 Task: Set a reminder to review and optimize the organization's customer support processes, addressing response times, satisfaction levels, and implementing enhancements by October 15th at 2 PM.
Action: Mouse moved to (60, 114)
Screenshot: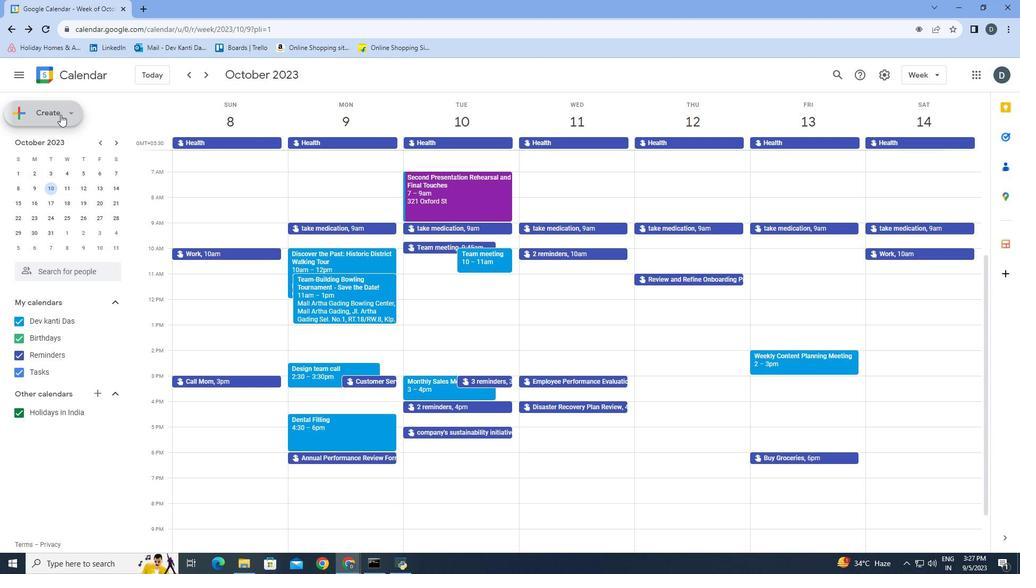 
Action: Mouse pressed left at (60, 114)
Screenshot: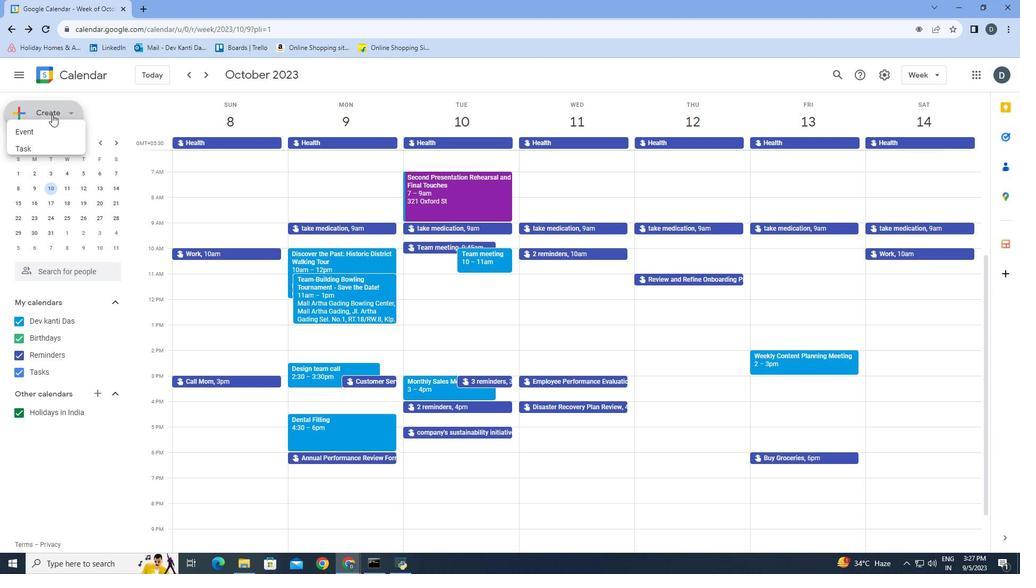 
Action: Mouse moved to (35, 159)
Screenshot: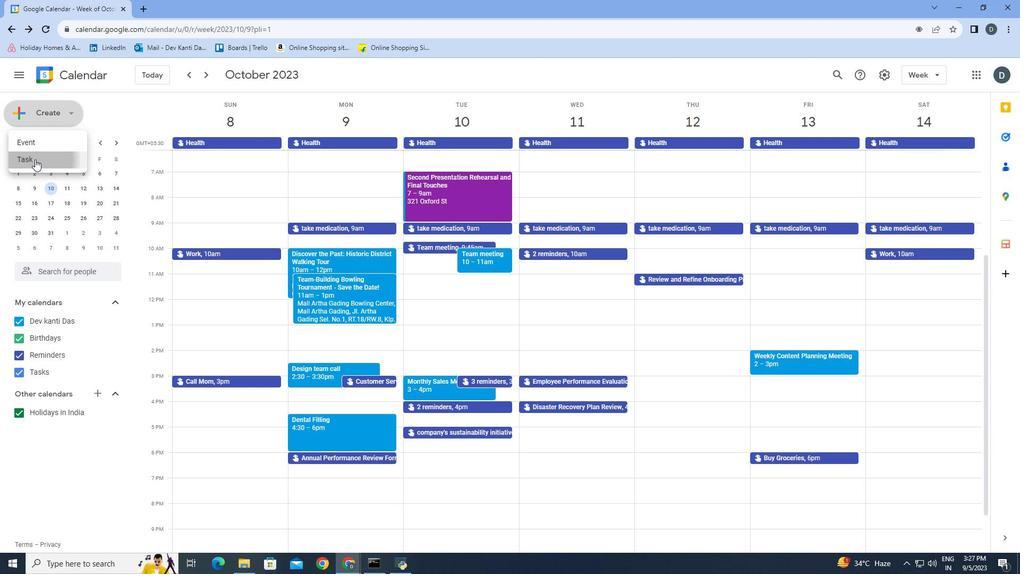 
Action: Mouse pressed left at (35, 159)
Screenshot: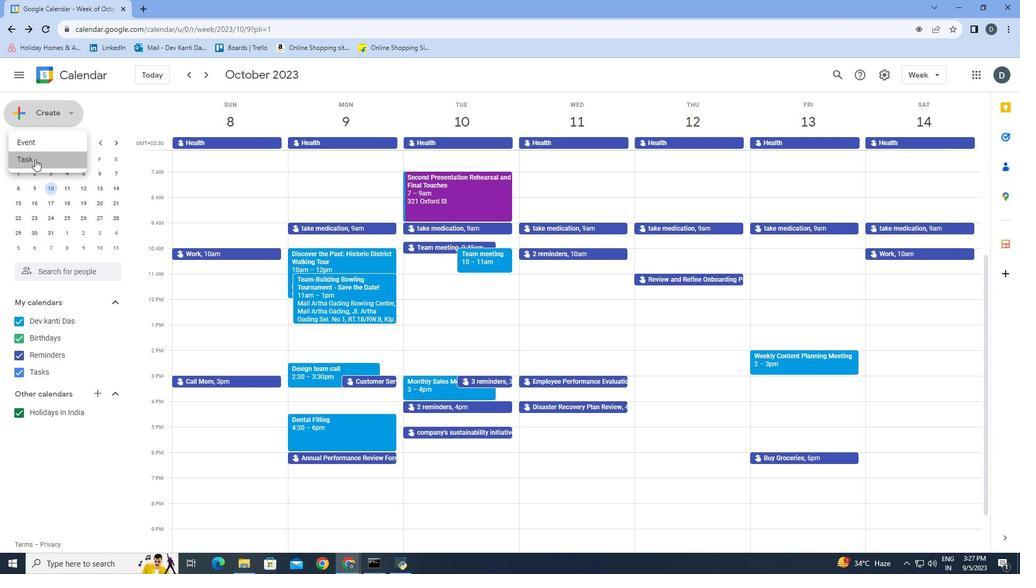 
Action: Mouse moved to (260, 250)
Screenshot: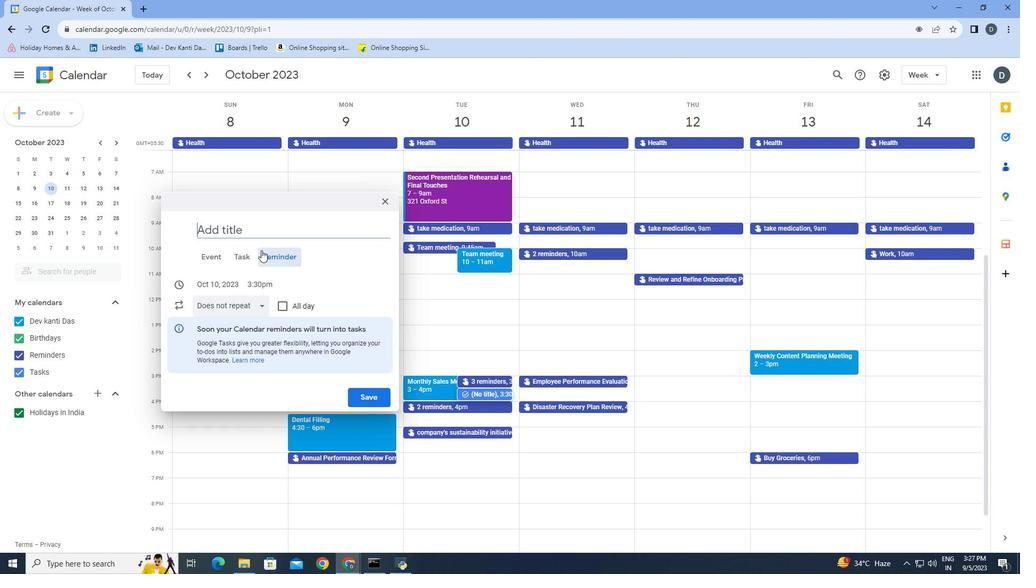 
Action: Mouse pressed left at (260, 250)
Screenshot: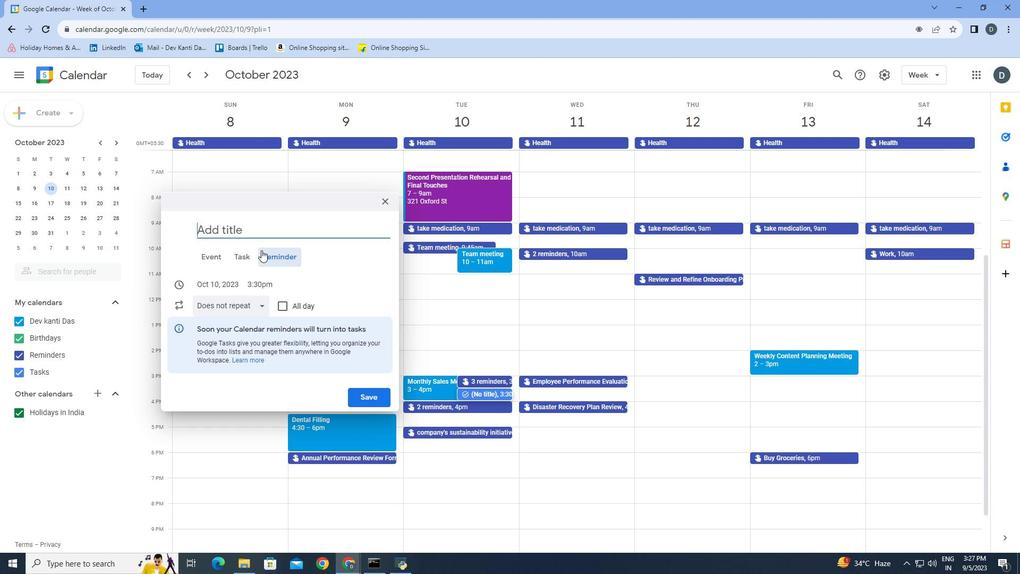 
Action: Mouse moved to (237, 225)
Screenshot: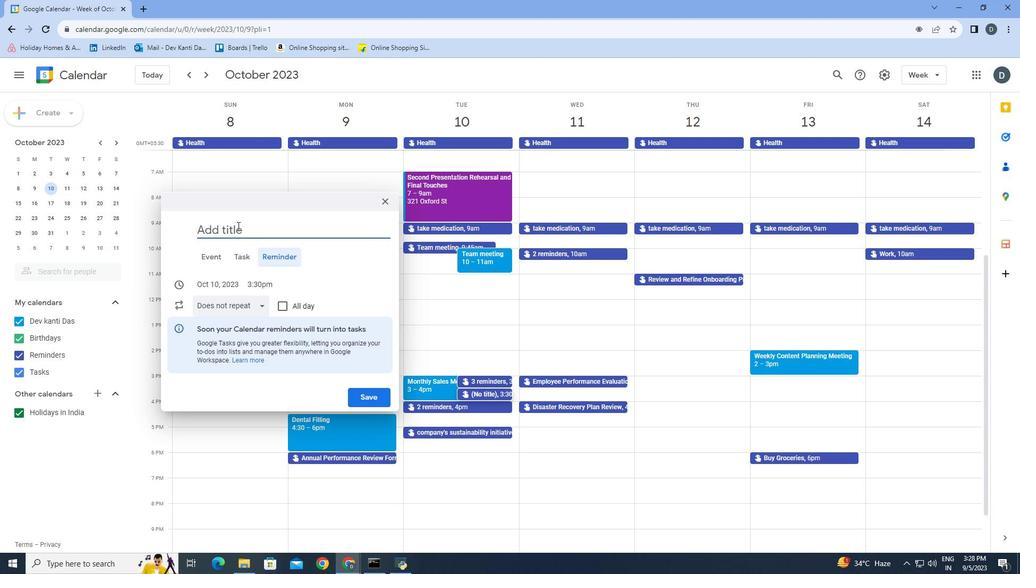 
Action: Mouse pressed left at (237, 225)
Screenshot: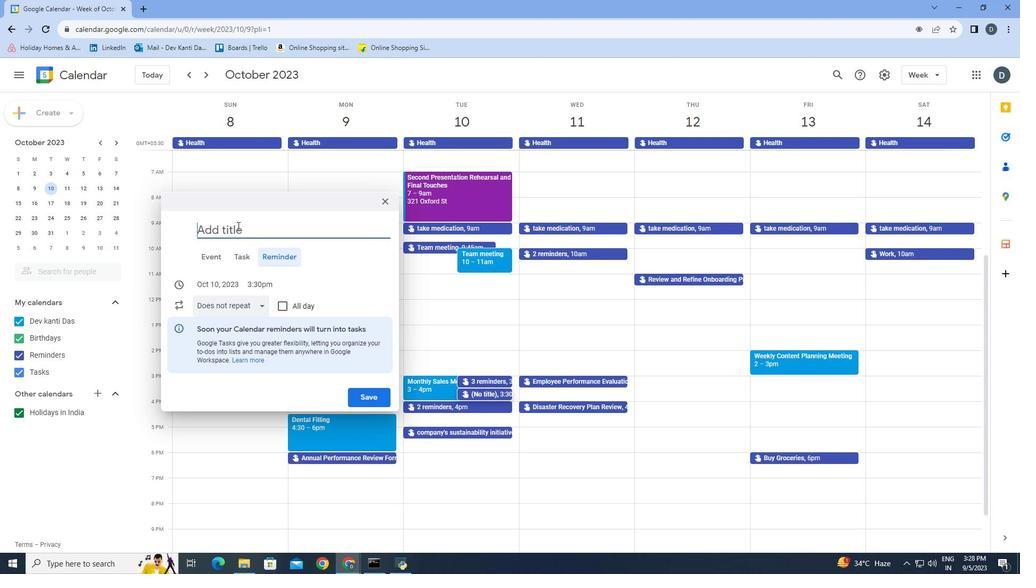 
Action: Mouse moved to (237, 224)
Screenshot: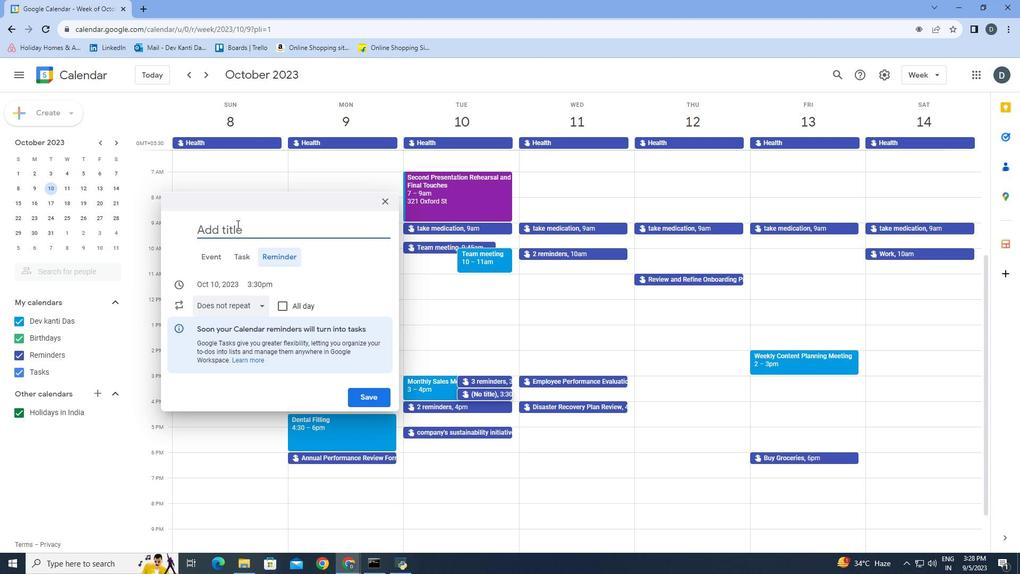 
Action: Key pressed r
Screenshot: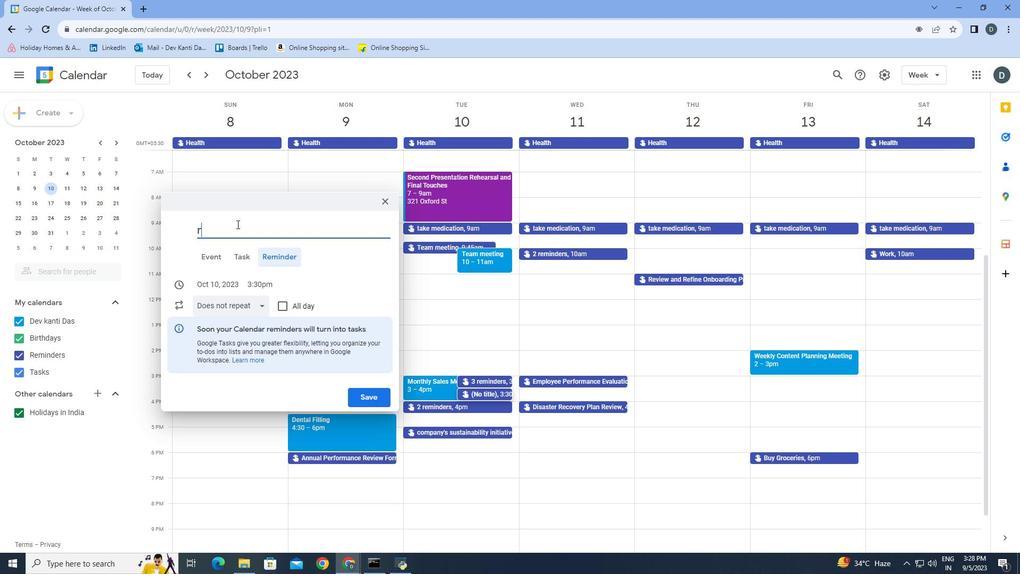 
Action: Mouse moved to (237, 224)
Screenshot: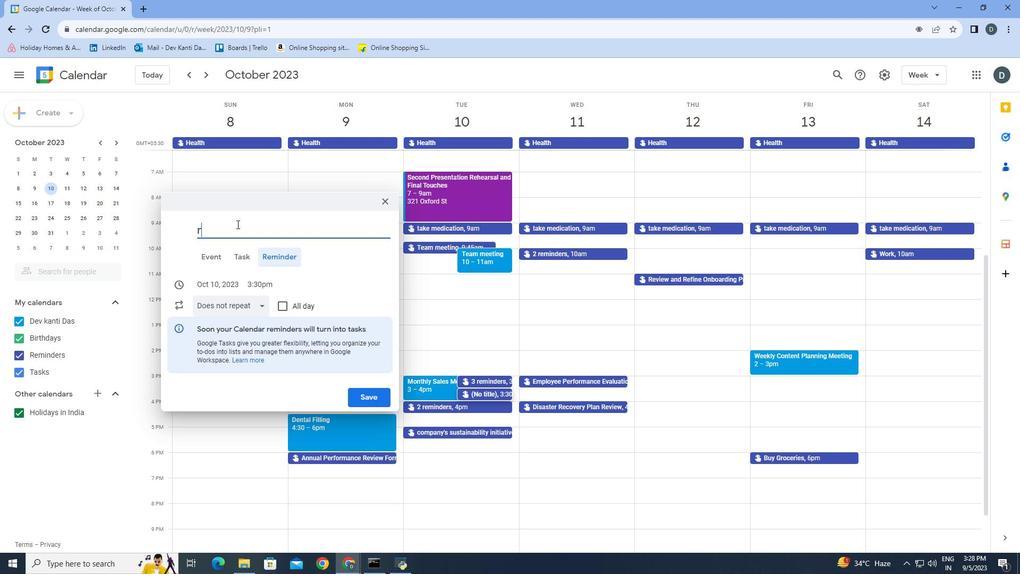 
Action: Key pressed e
Screenshot: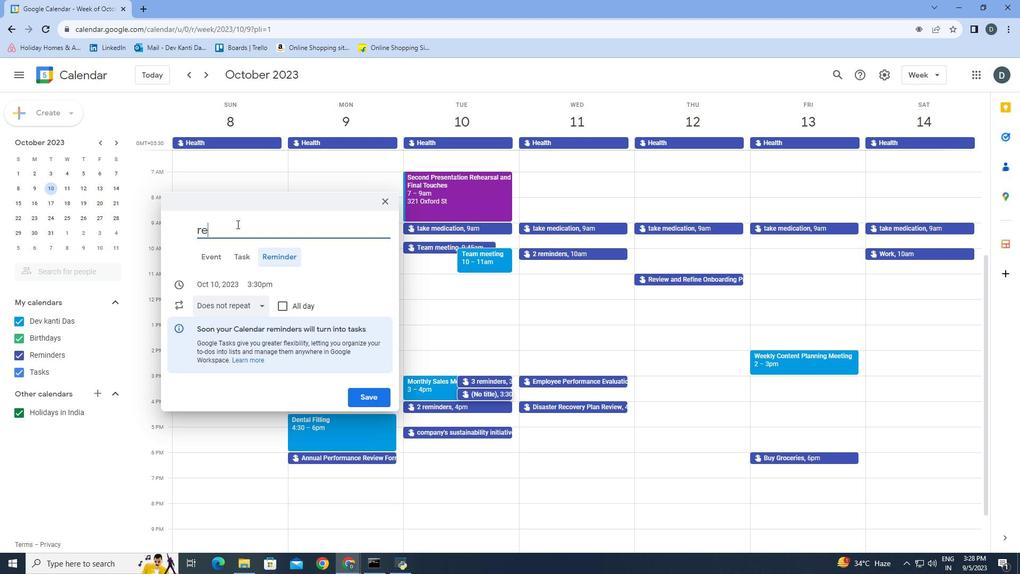 
Action: Mouse moved to (237, 222)
Screenshot: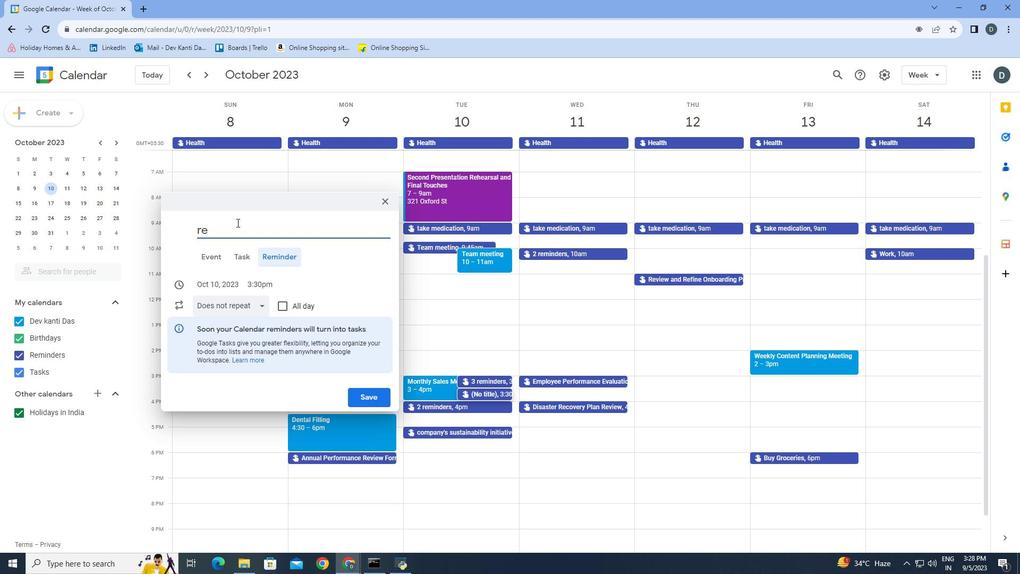 
Action: Key pressed v
Screenshot: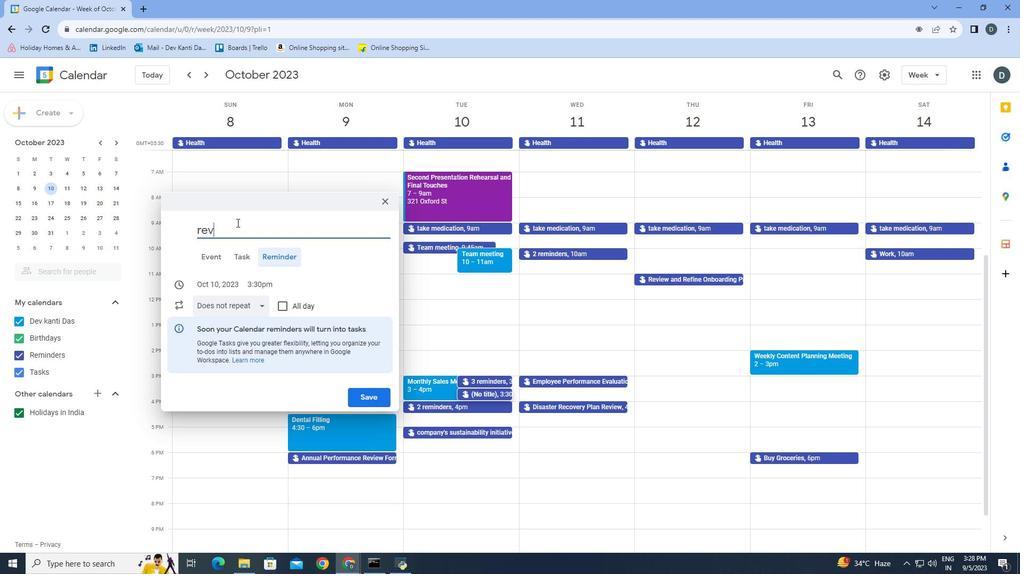 
Action: Mouse moved to (237, 221)
Screenshot: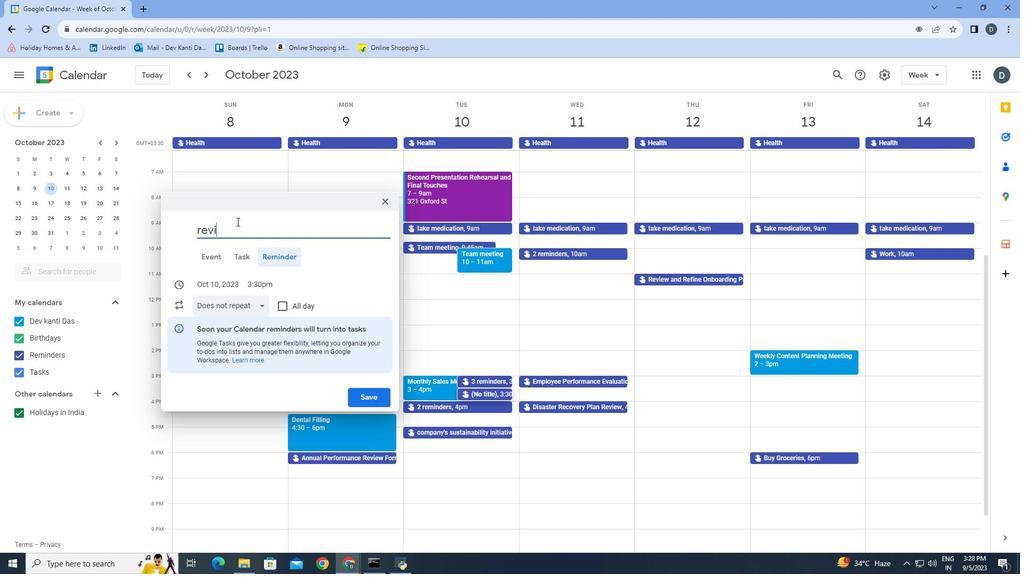 
Action: Key pressed iew<Key.space>and<Key.space>
Screenshot: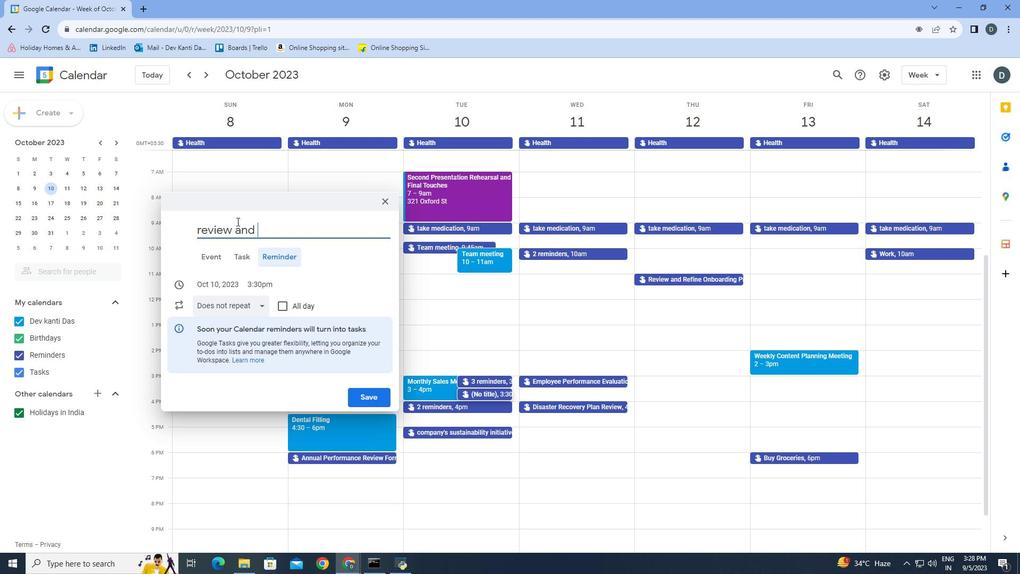 
Action: Mouse moved to (237, 221)
Screenshot: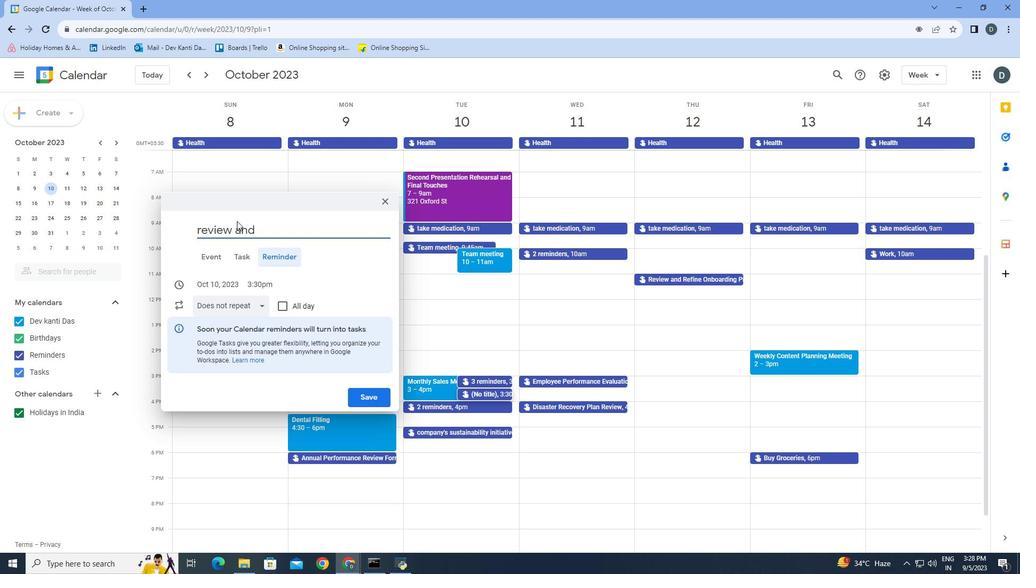 
Action: Key pressed optimie
Screenshot: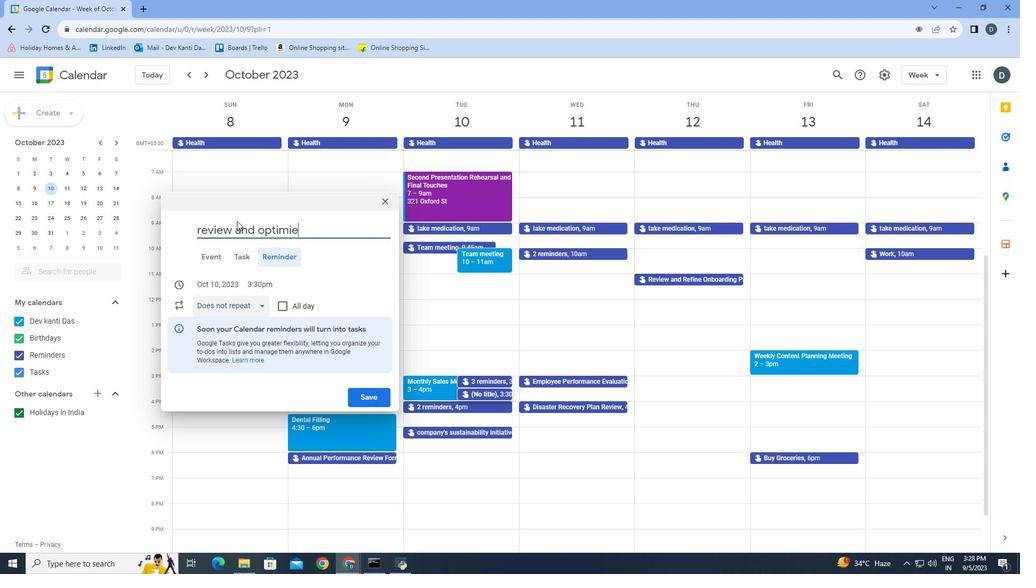 
Action: Mouse moved to (230, 209)
Screenshot: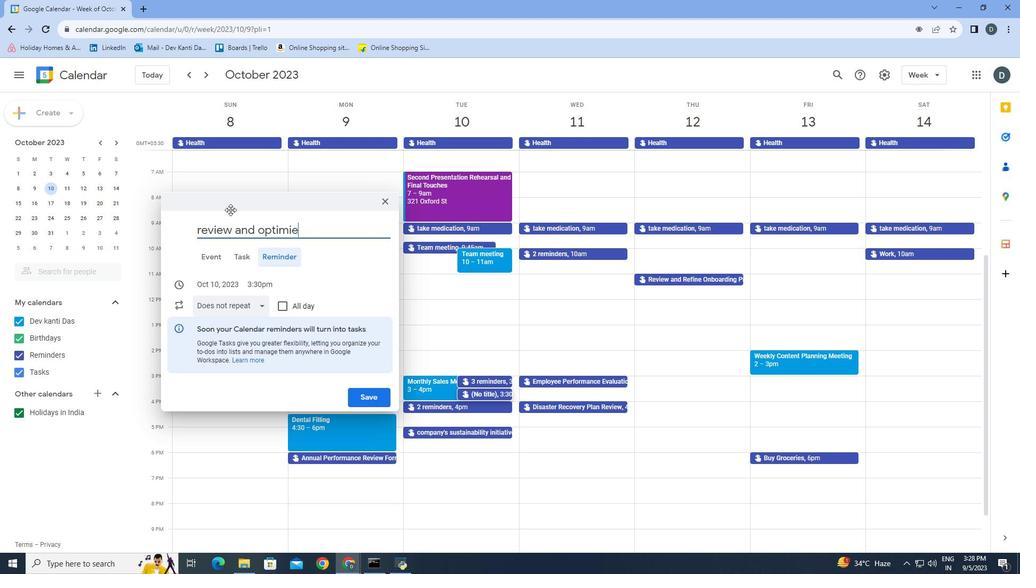 
Action: Key pressed <Key.backspace>z
Screenshot: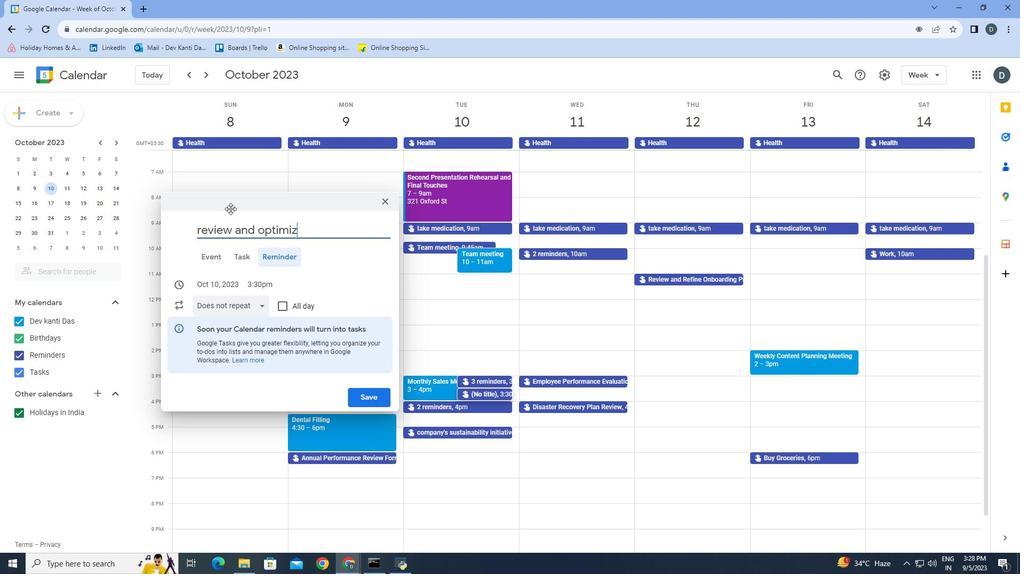 
Action: Mouse moved to (230, 208)
Screenshot: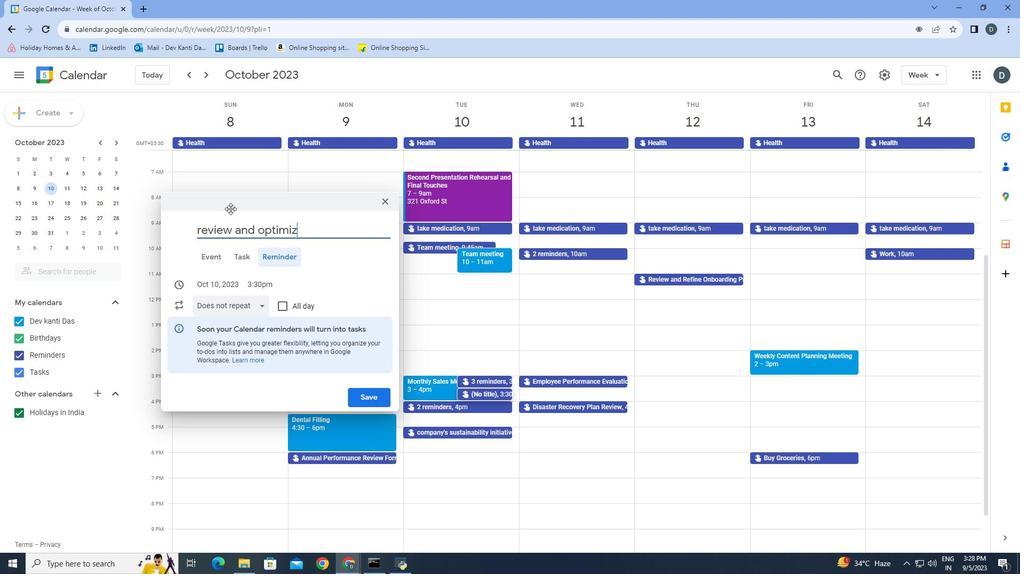 
Action: Key pressed e<Key.space><Key.space><Key.space><Key.space><Key.space><Key.space><Key.space><Key.space><Key.space><Key.space><Key.space><Key.space><Key.space><Key.space><Key.space><Key.space><Key.space><Key.space><Key.space><Key.space><Key.space><Key.space><Key.space><Key.space><Key.backspace><Key.backspace><Key.backspace><Key.backspace><Key.backspace><Key.backspace><Key.backspace><Key.backspace><Key.backspace><Key.backspace><Key.backspace><Key.backspace><Key.backspace><Key.backspace><Key.backspace><Key.backspace><Key.backspace><Key.backspace><Key.backspace><Key.backspace><Key.backspace><Key.backspace><Key.backspace>the<Key.space>or
Screenshot: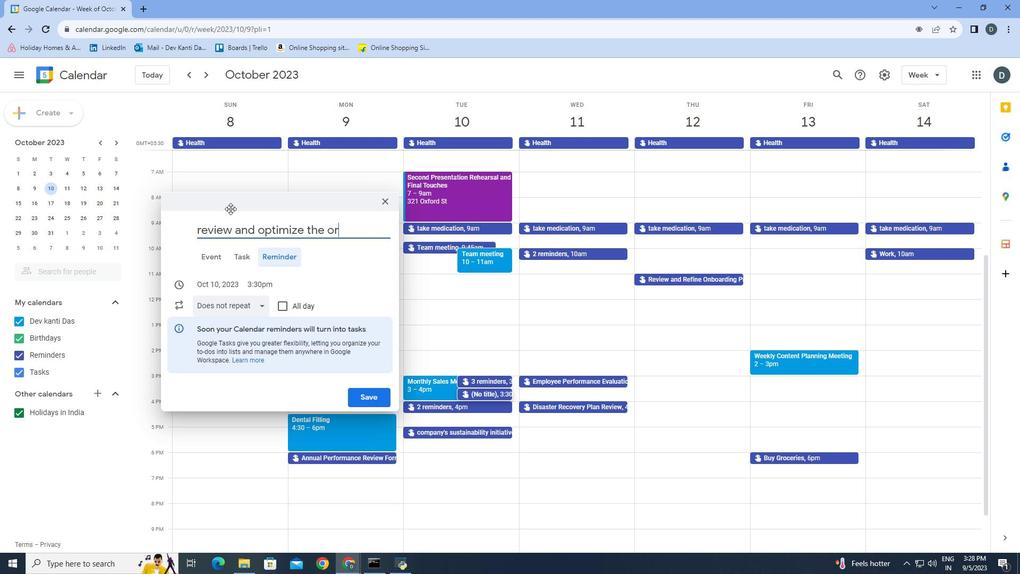 
Action: Mouse moved to (231, 205)
Screenshot: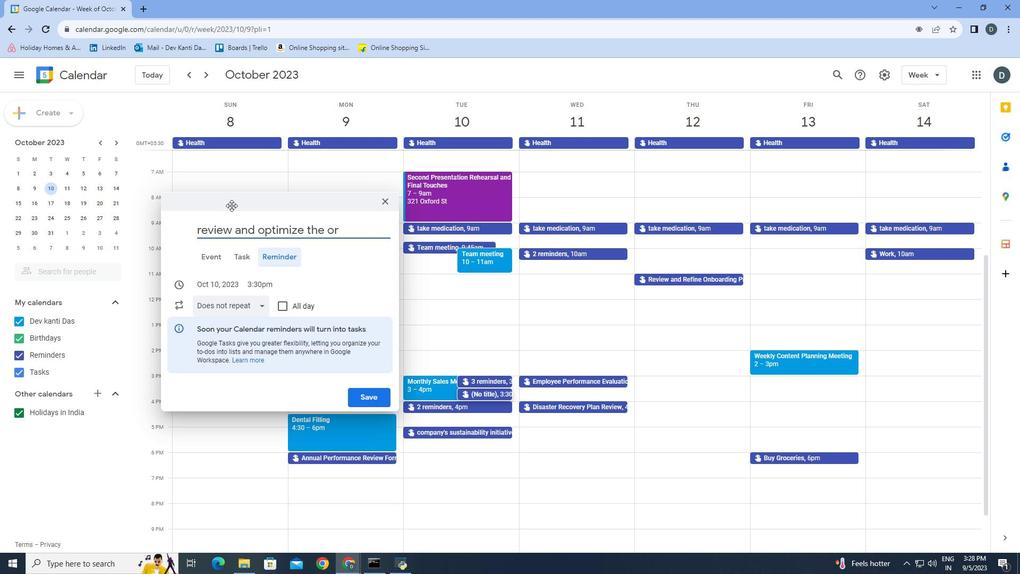 
Action: Key pressed ga
Screenshot: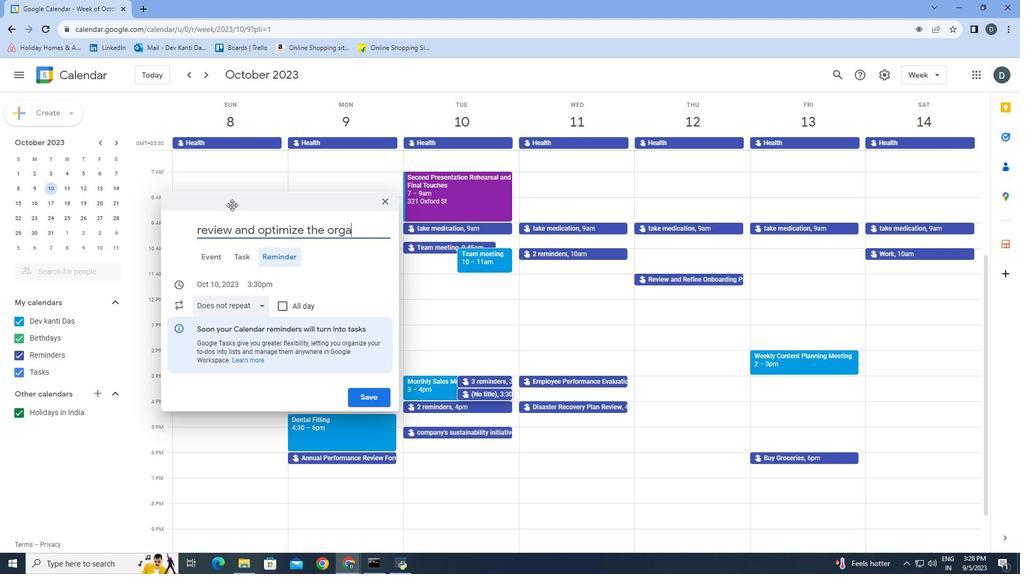
Action: Mouse moved to (232, 205)
Screenshot: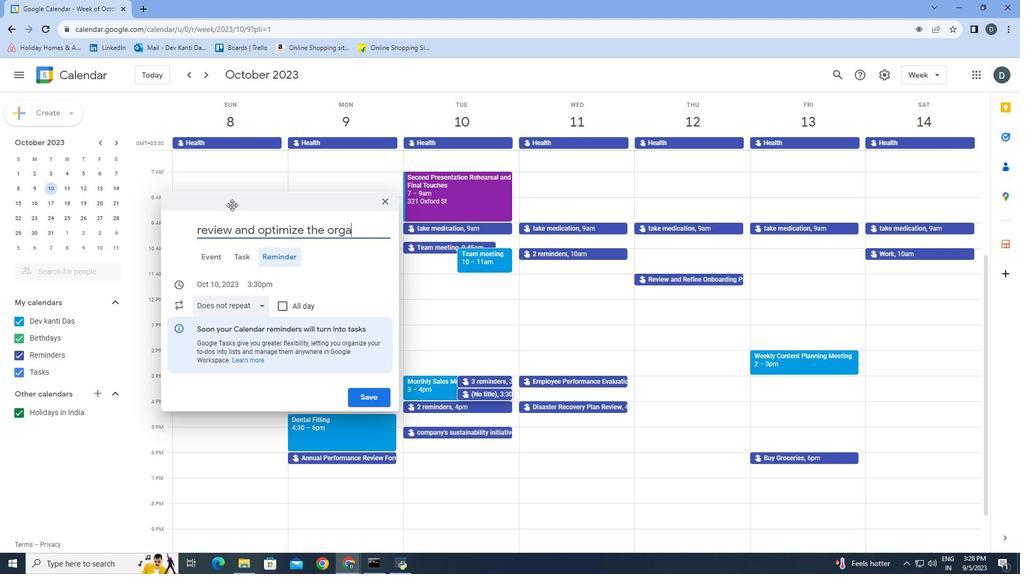 
Action: Key pressed nization's<Key.space>customer<Key.space>support
Screenshot: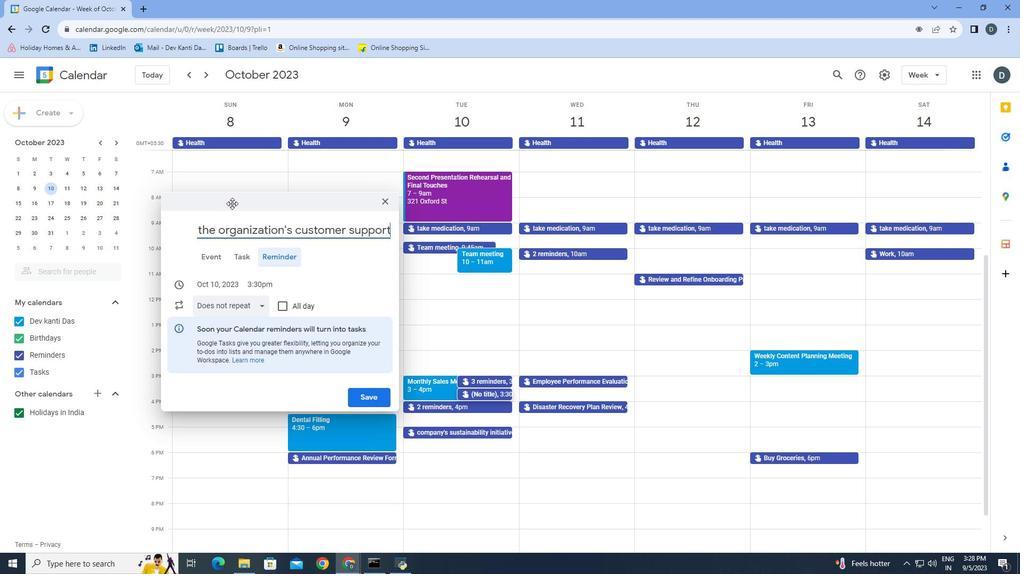 
Action: Mouse moved to (233, 203)
Screenshot: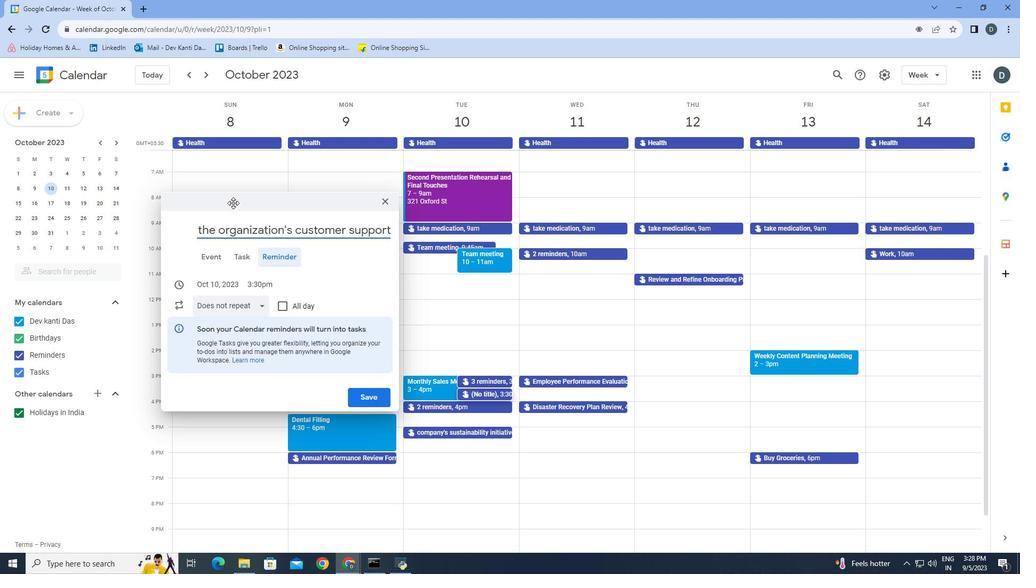 
Action: Key pressed <Key.space>
Screenshot: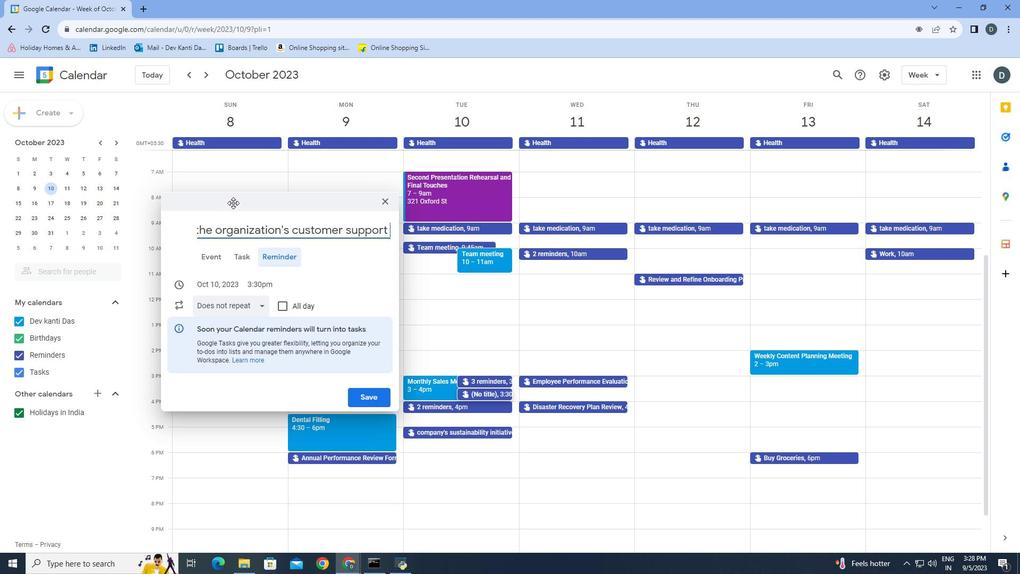 
Action: Mouse moved to (233, 202)
Screenshot: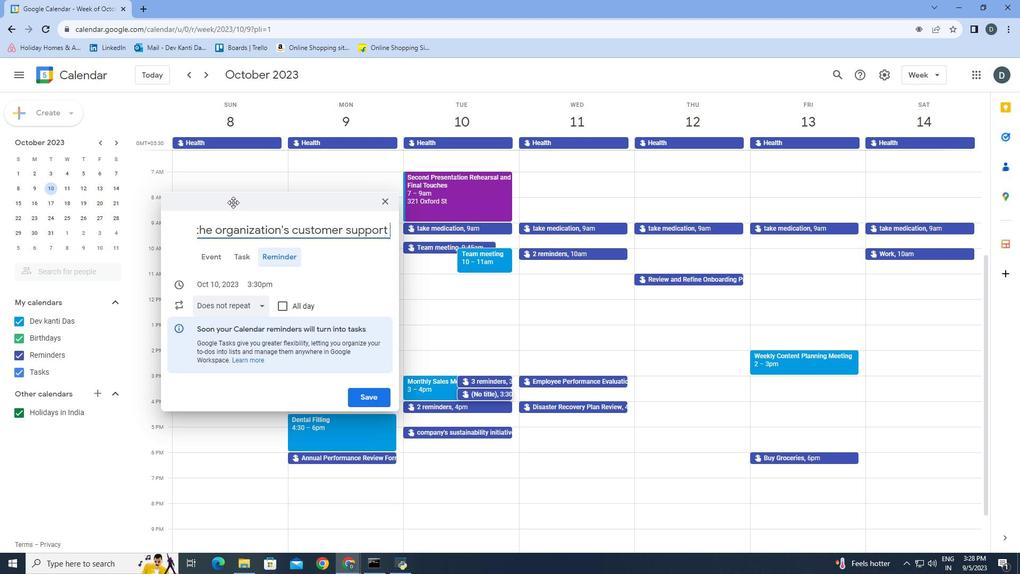 
Action: Key pressed processes
Screenshot: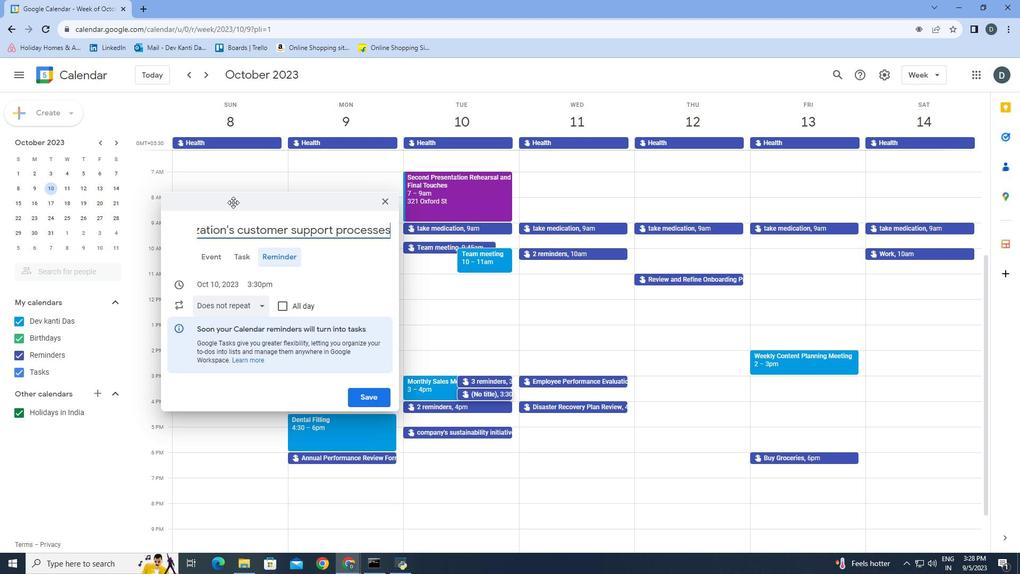 
Action: Mouse moved to (214, 277)
Screenshot: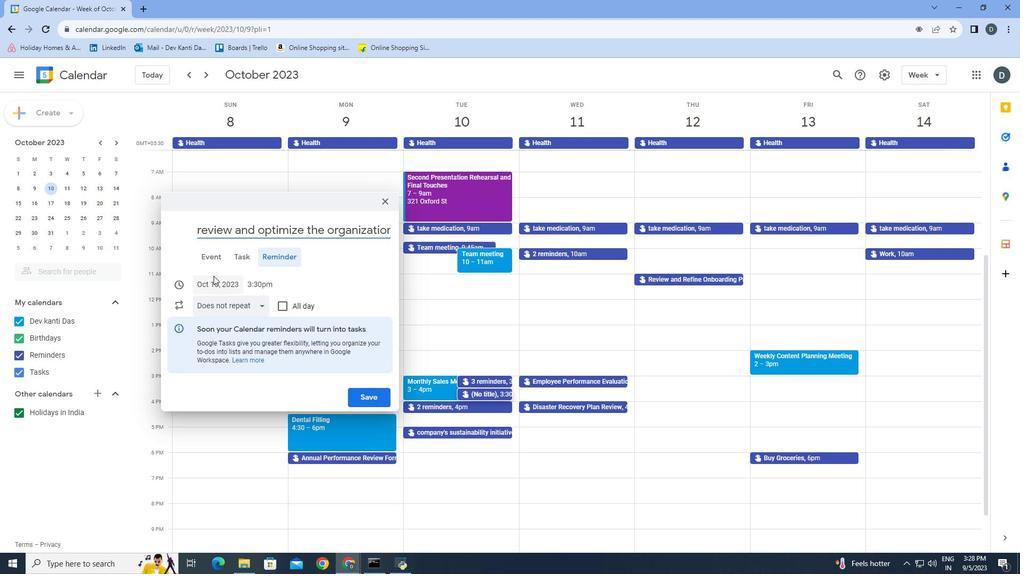 
Action: Mouse pressed left at (214, 277)
Screenshot: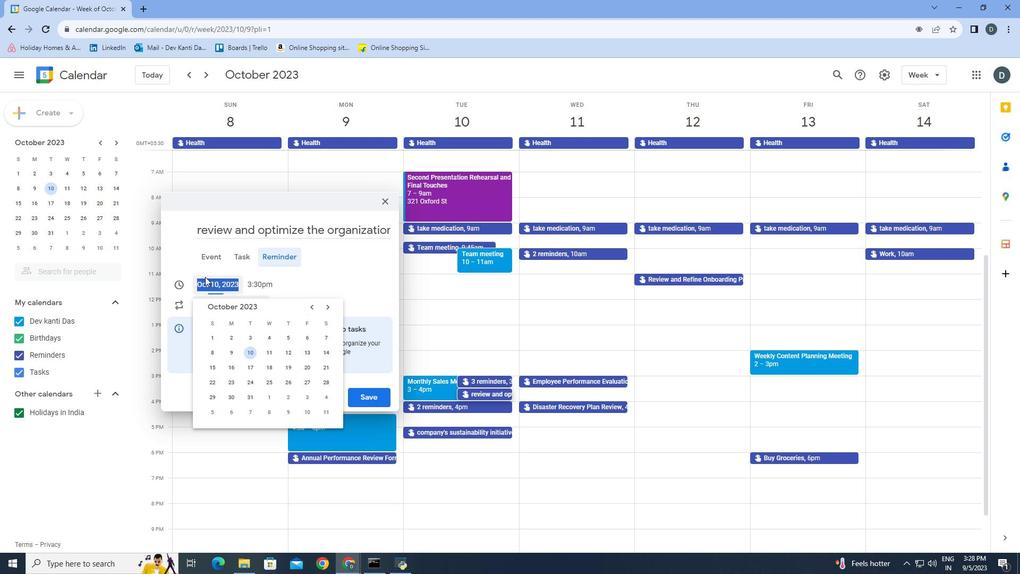 
Action: Mouse moved to (212, 360)
Screenshot: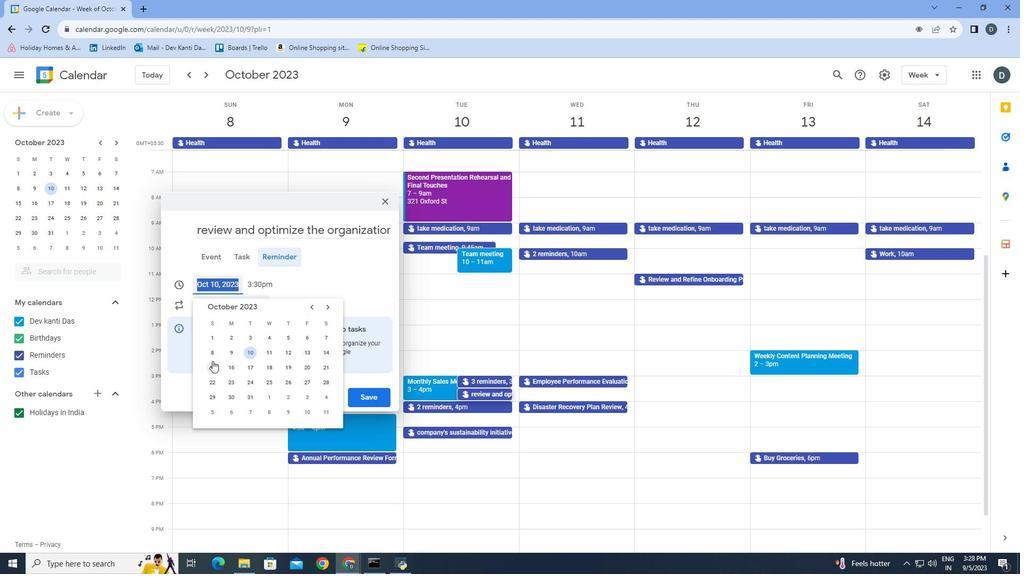 
Action: Mouse pressed left at (212, 360)
Screenshot: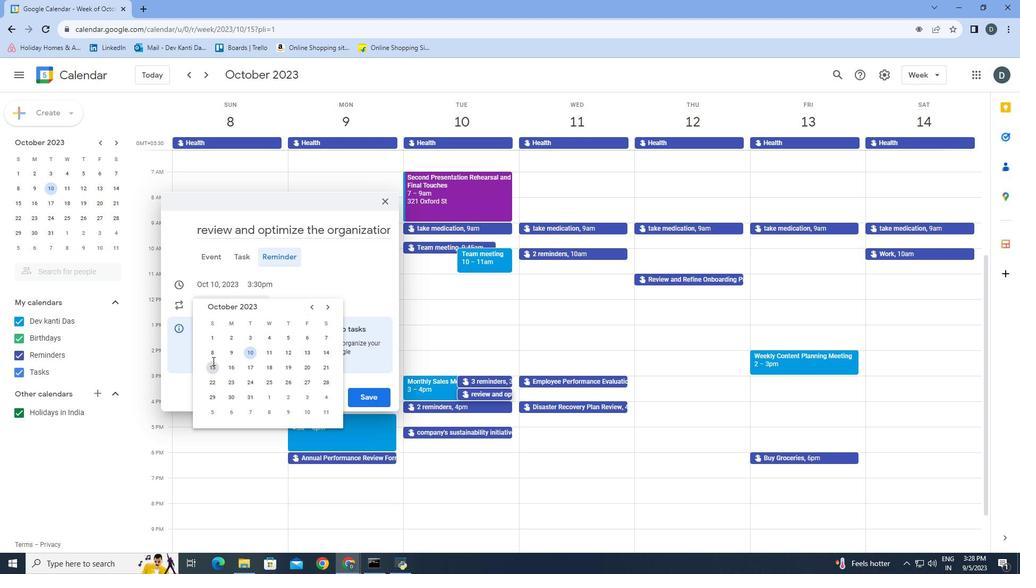 
Action: Mouse moved to (384, 282)
Screenshot: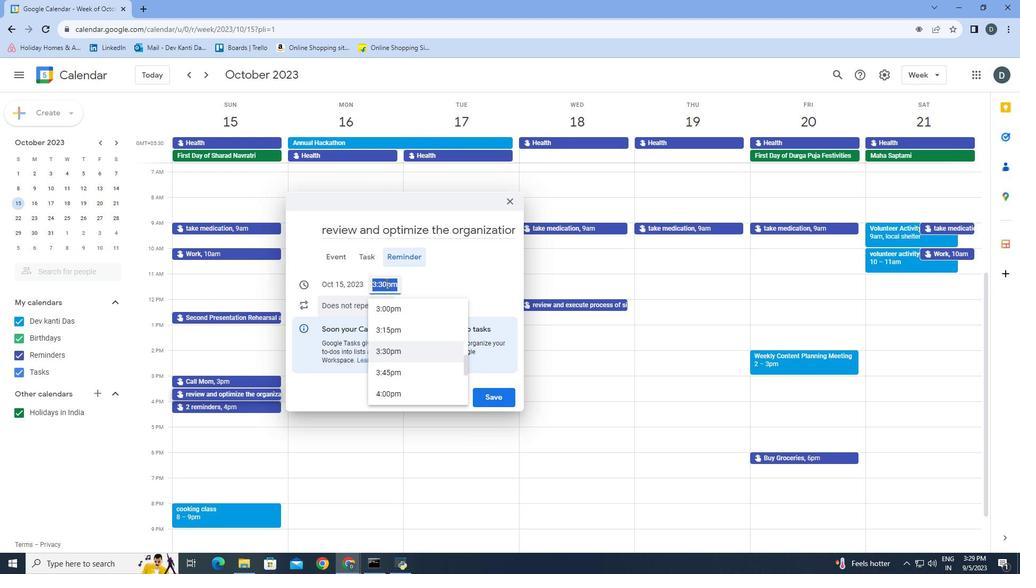 
Action: Mouse pressed left at (384, 282)
Screenshot: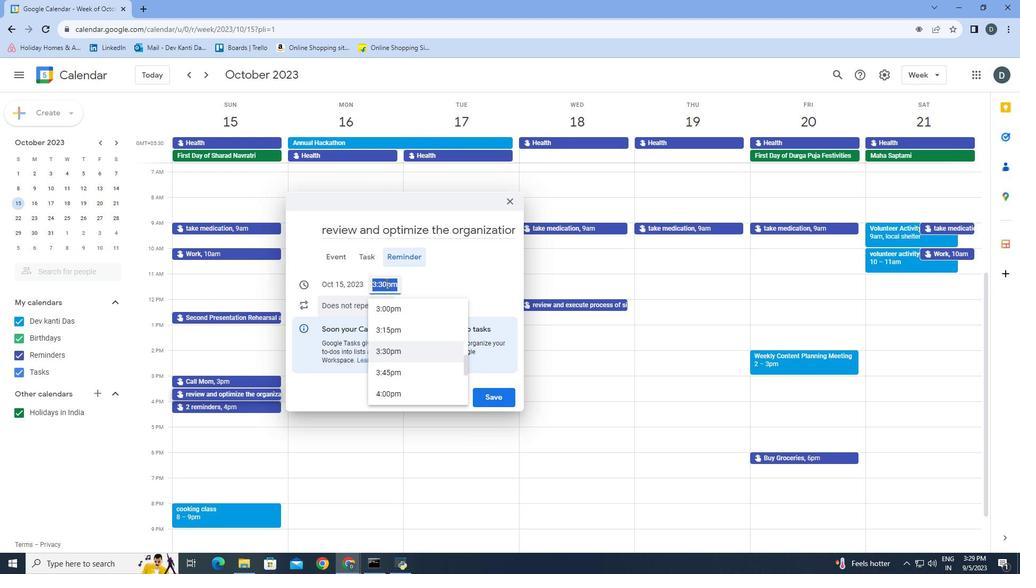 
Action: Mouse moved to (441, 374)
Screenshot: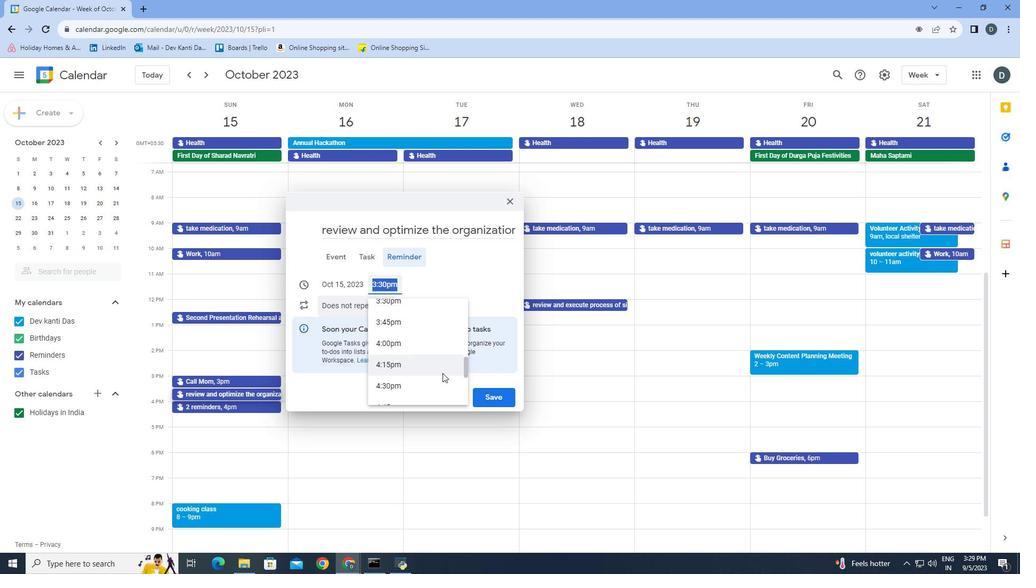 
Action: Mouse scrolled (441, 373) with delta (0, 0)
Screenshot: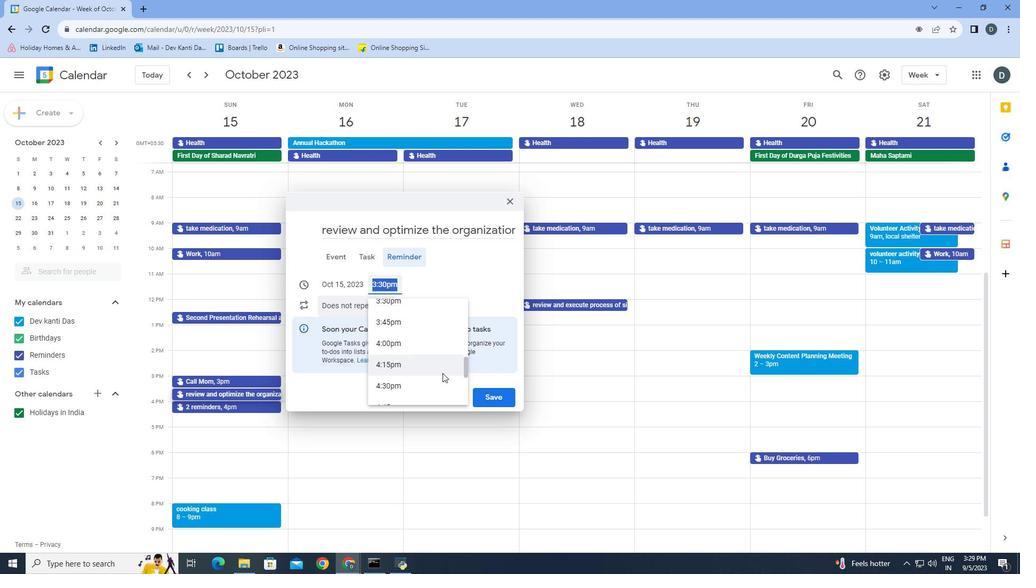 
Action: Mouse moved to (443, 372)
Screenshot: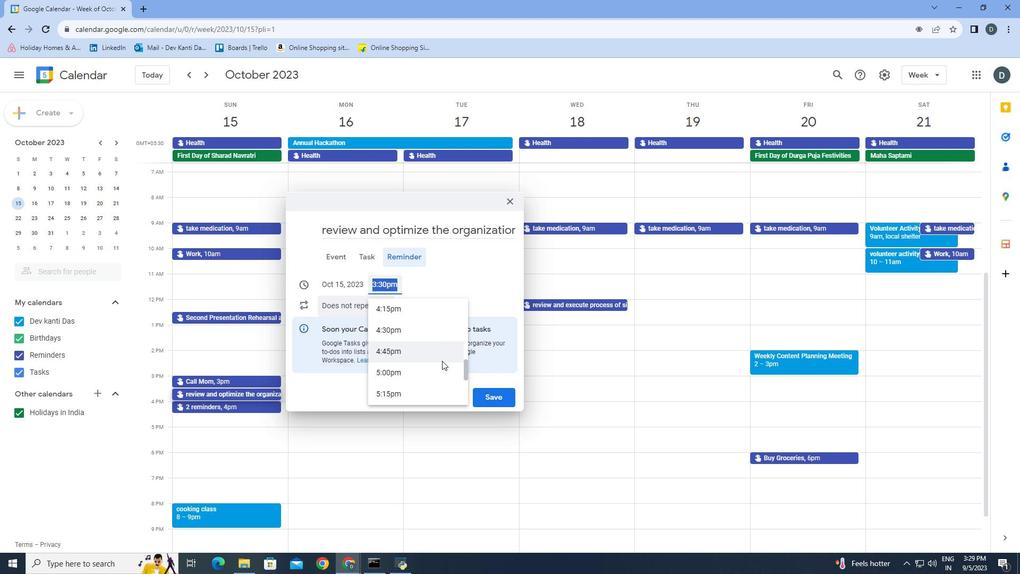 
Action: Mouse scrolled (443, 371) with delta (0, 0)
Screenshot: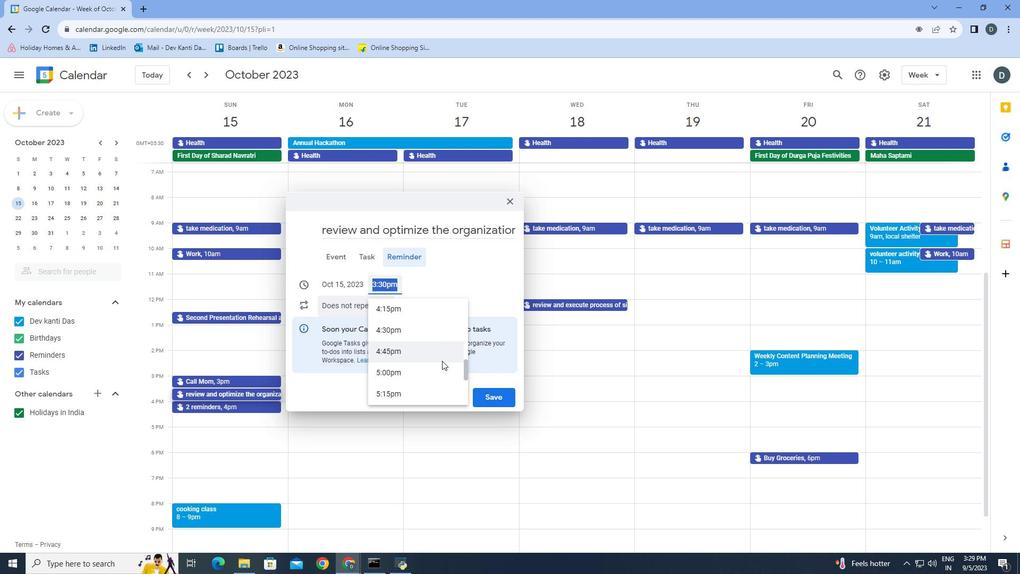 
Action: Mouse moved to (450, 339)
Screenshot: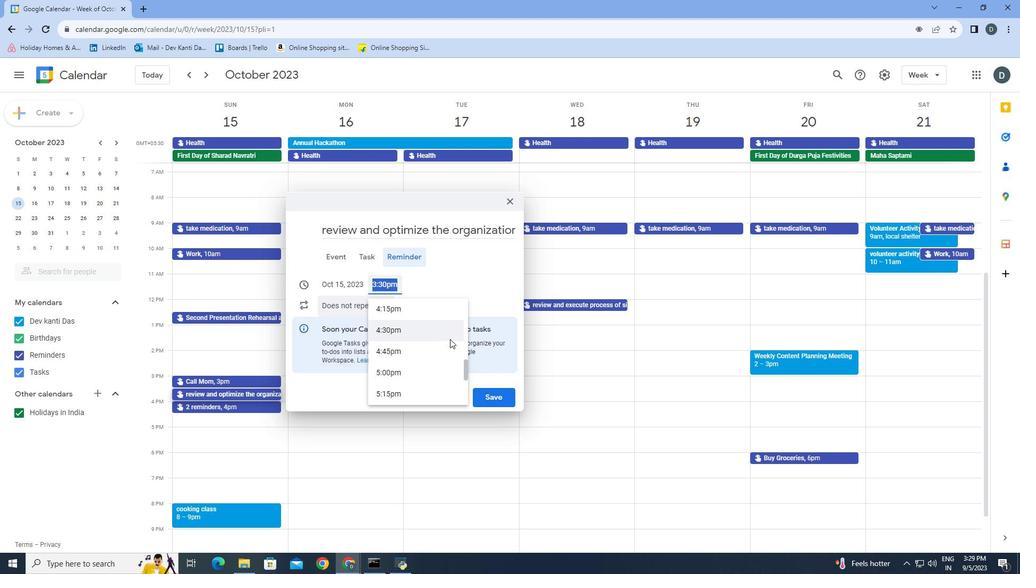 
Action: Mouse scrolled (450, 338) with delta (0, 0)
Screenshot: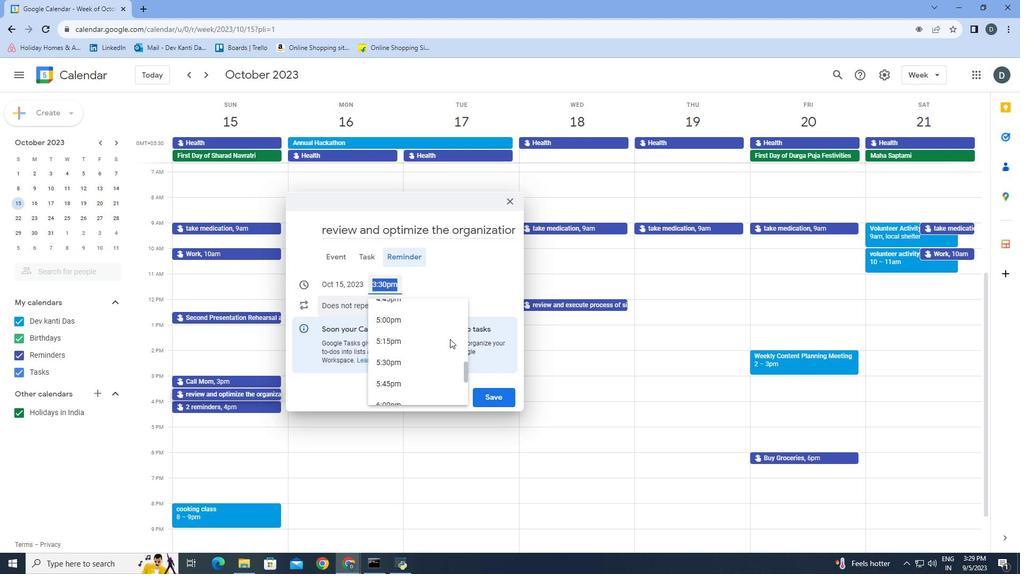 
Action: Mouse moved to (450, 339)
Screenshot: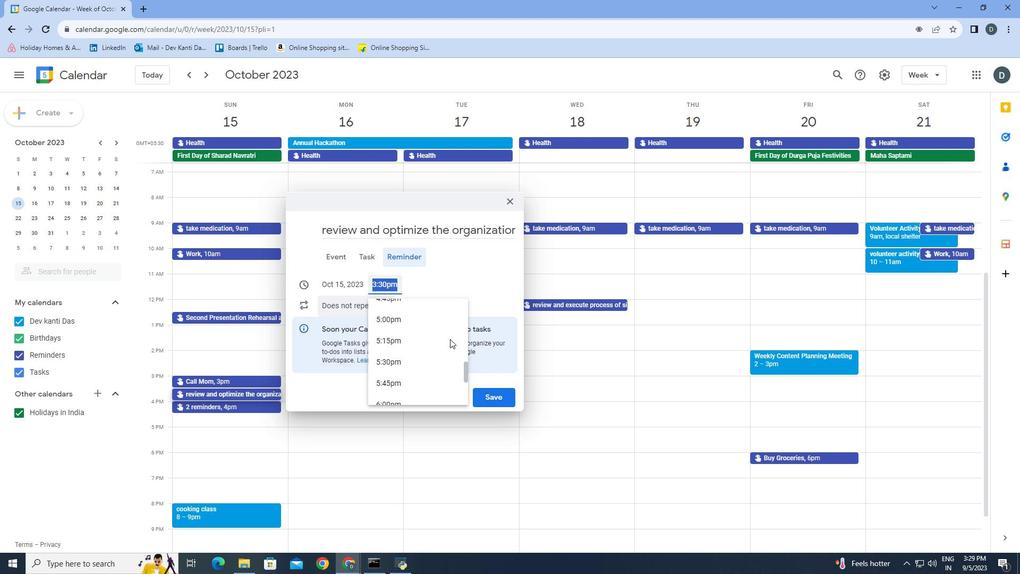 
Action: Mouse scrolled (450, 339) with delta (0, 0)
Screenshot: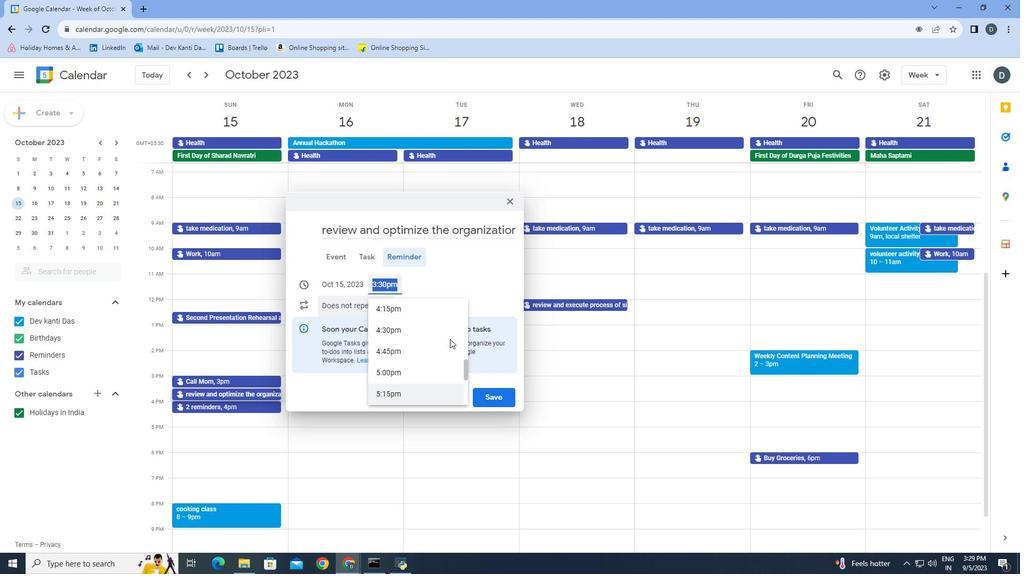 
Action: Mouse scrolled (450, 339) with delta (0, 0)
Screenshot: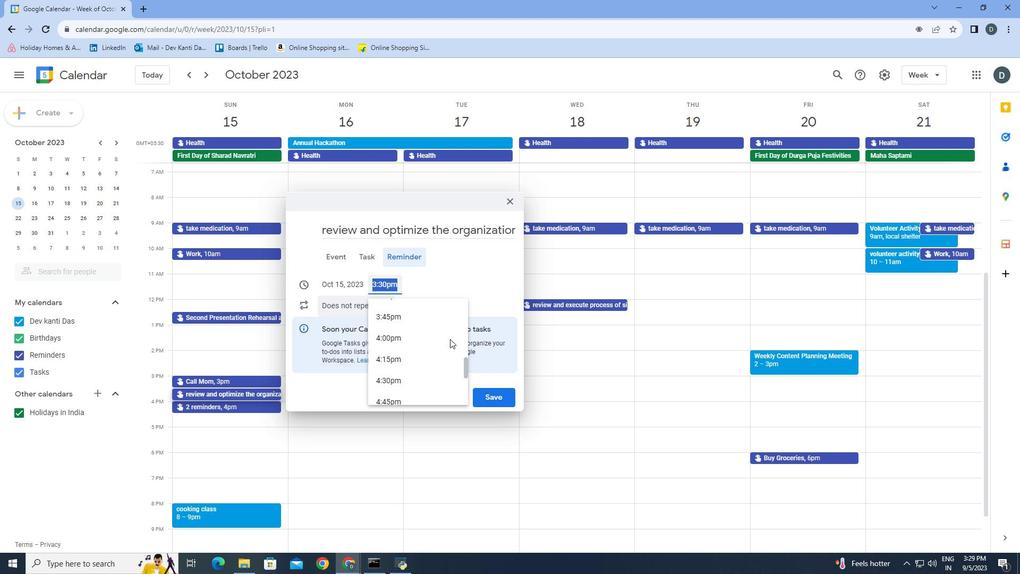 
Action: Mouse scrolled (450, 339) with delta (0, 0)
Screenshot: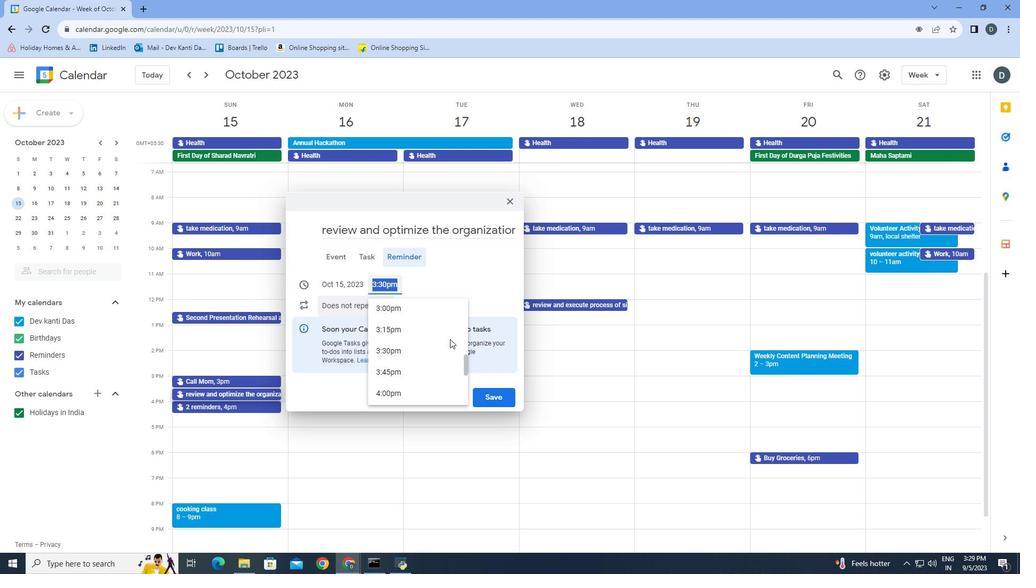 
Action: Mouse scrolled (450, 339) with delta (0, 0)
Screenshot: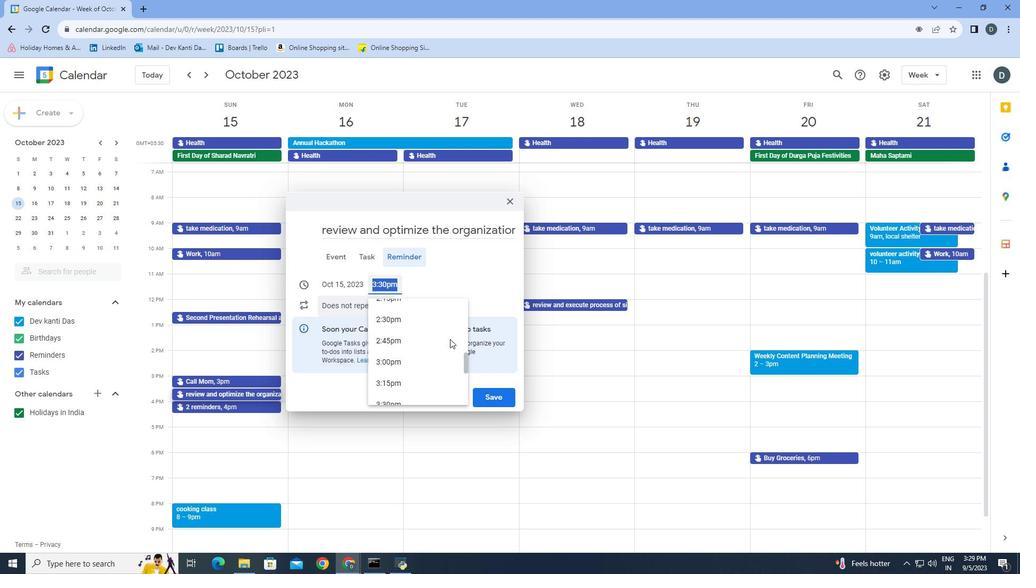 
Action: Mouse scrolled (450, 339) with delta (0, 0)
Screenshot: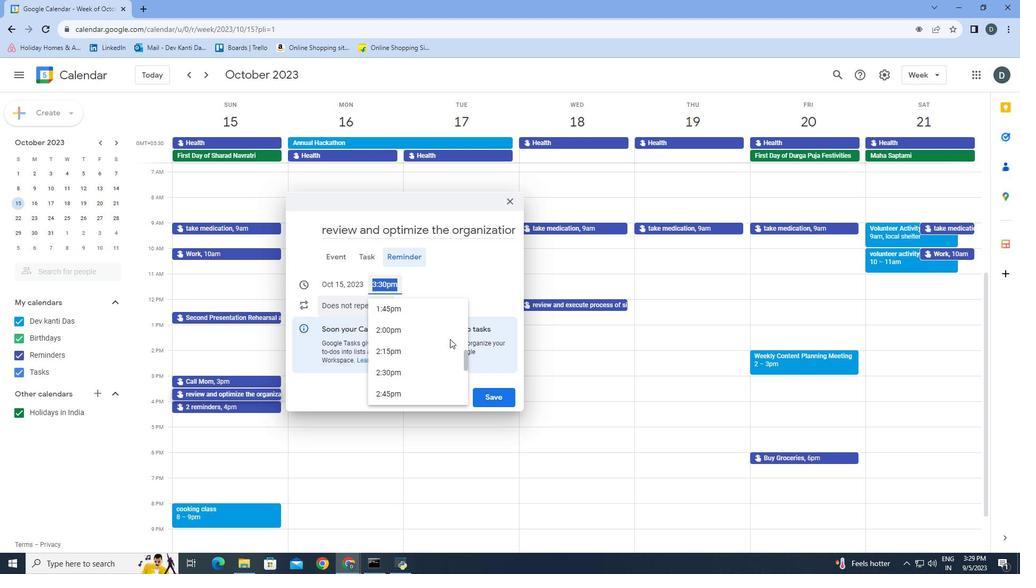 
Action: Mouse moved to (418, 329)
Screenshot: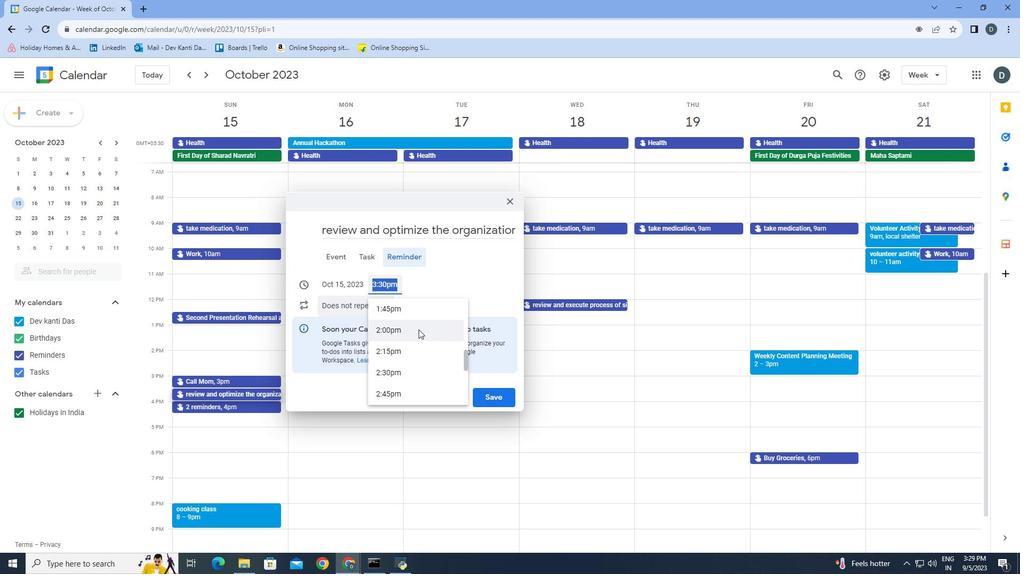 
Action: Mouse pressed left at (418, 329)
Screenshot: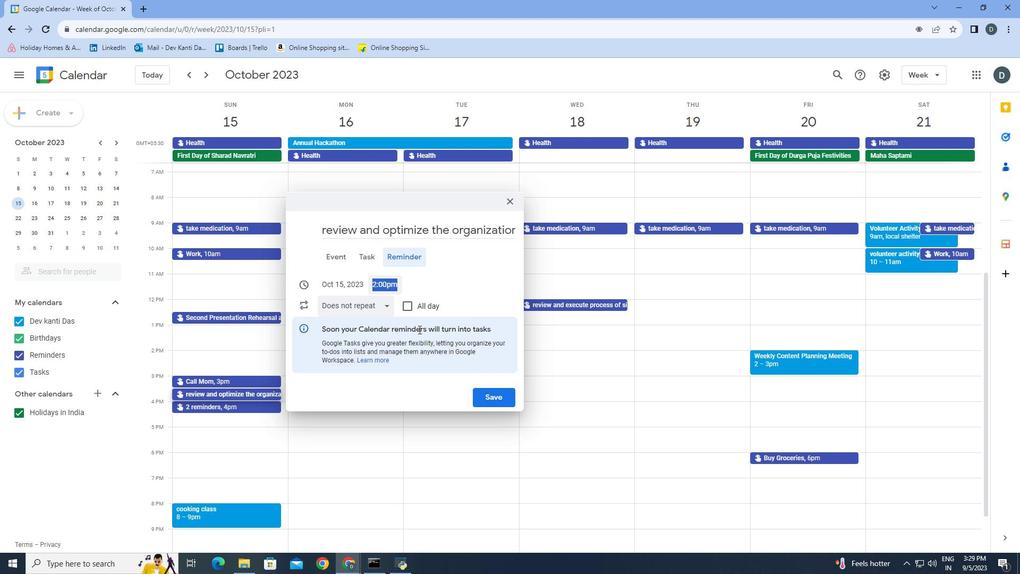 
Action: Mouse moved to (505, 394)
Screenshot: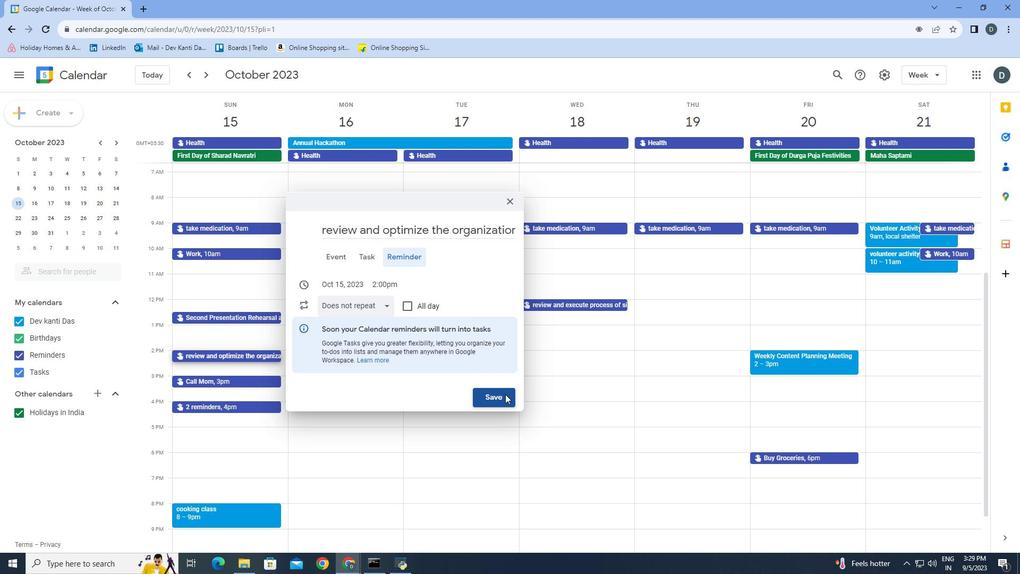 
Action: Mouse pressed left at (505, 394)
Screenshot: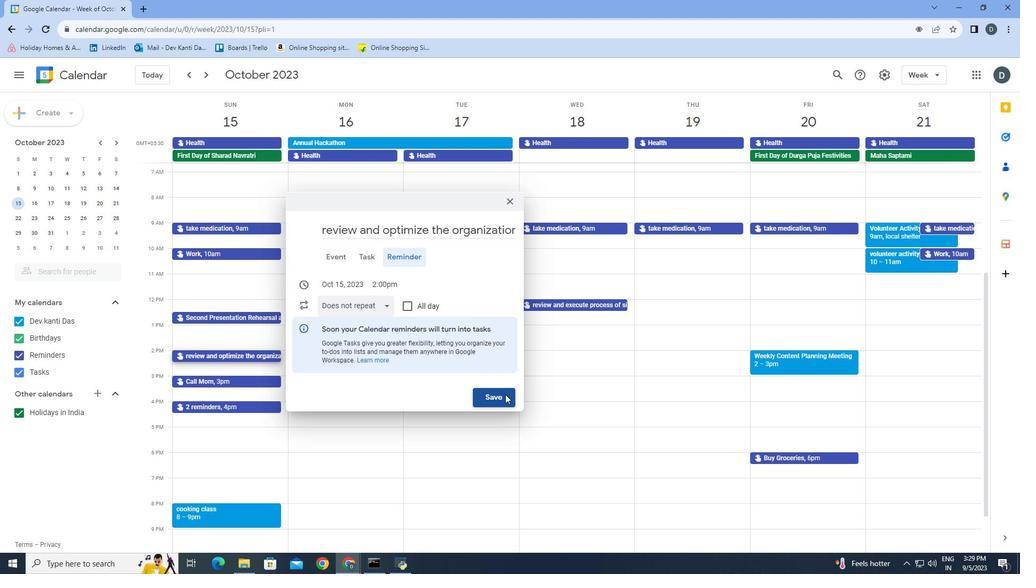 
Action: Mouse moved to (499, 388)
Screenshot: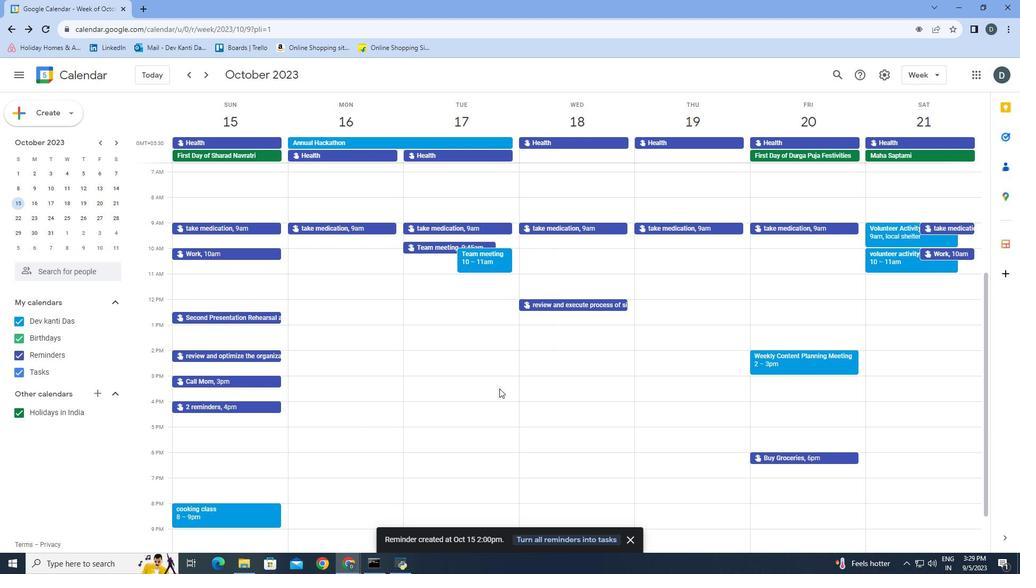 
